 Task: Change the event link to "workshop-registration-link".
Action: Mouse moved to (465, 465)
Screenshot: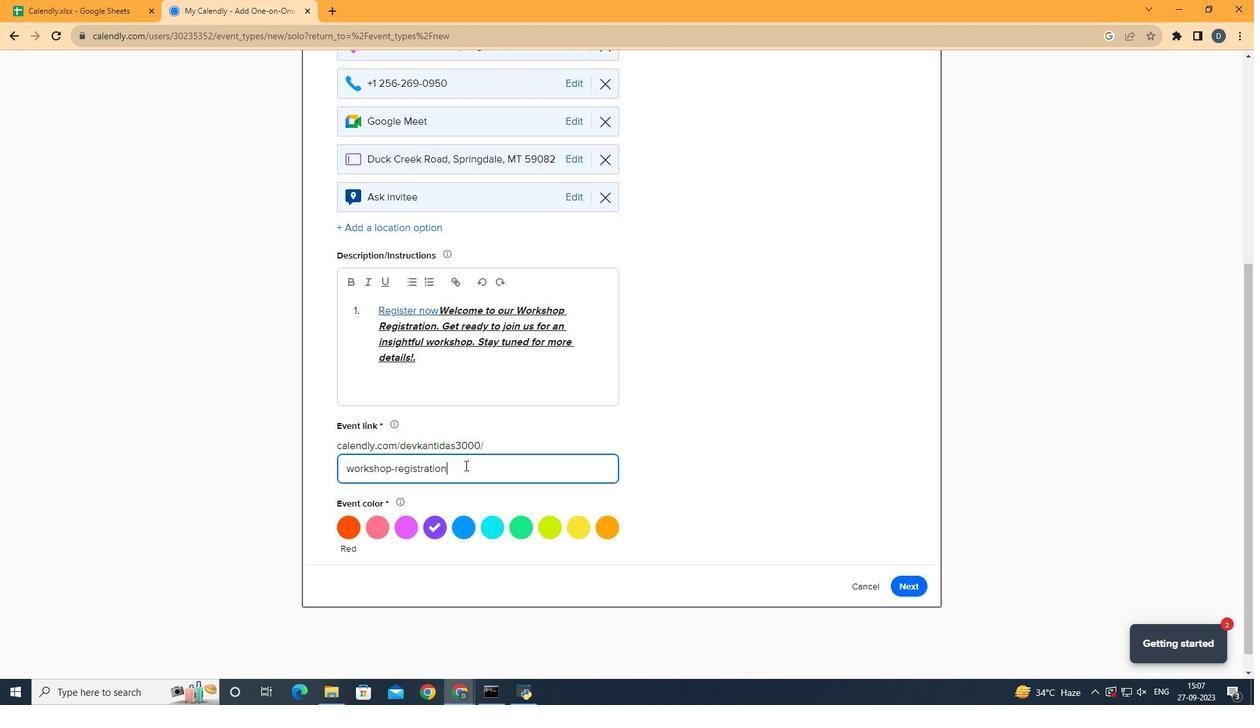 
Action: Mouse pressed left at (465, 465)
Screenshot: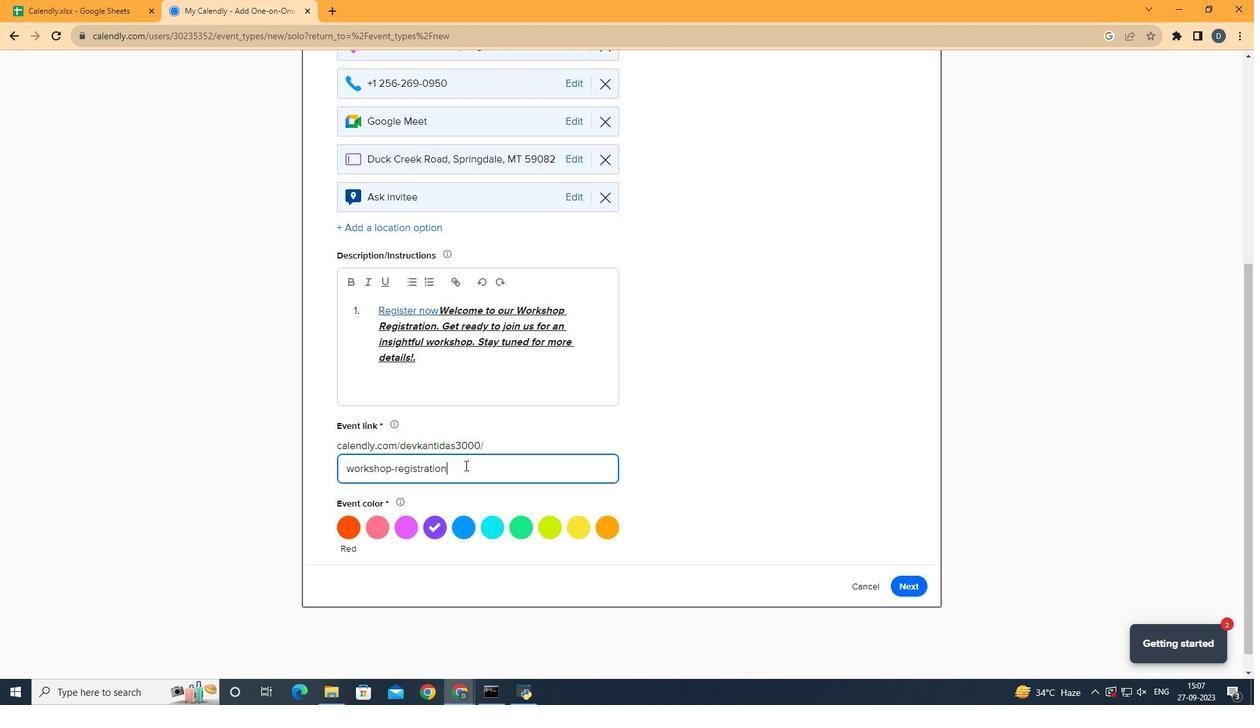 
Action: Mouse pressed left at (465, 465)
Screenshot: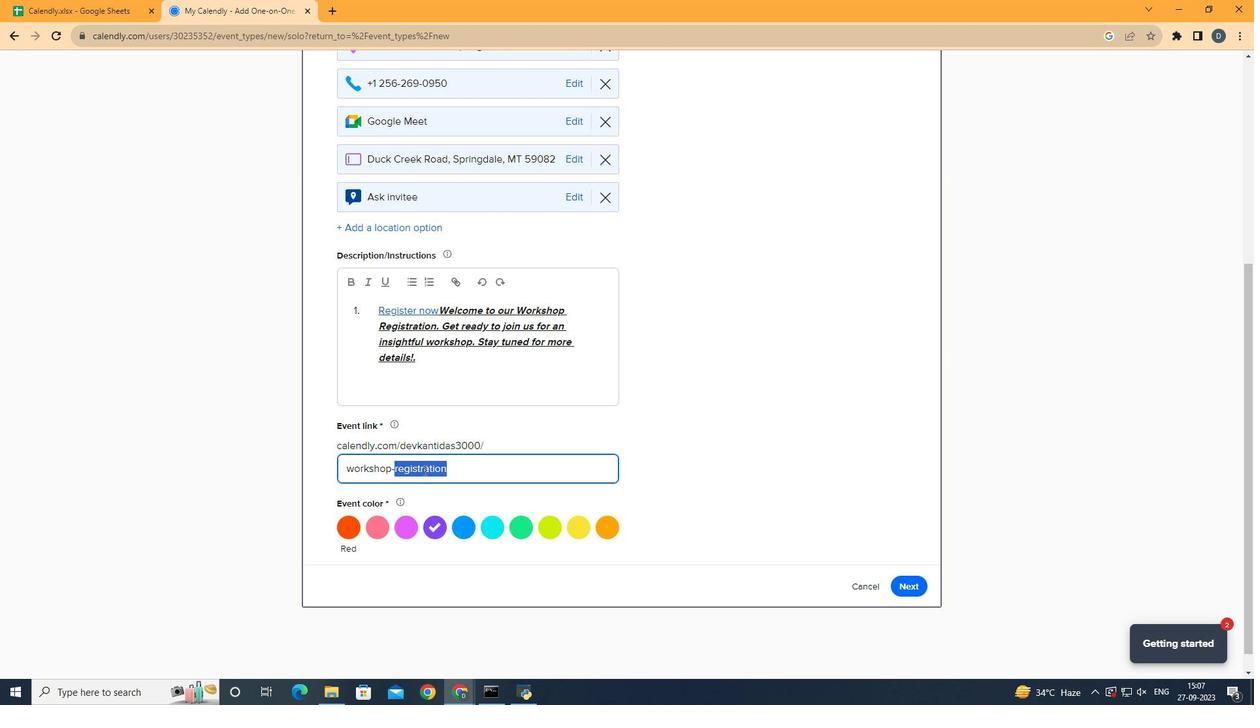 
Action: Mouse moved to (373, 464)
Screenshot: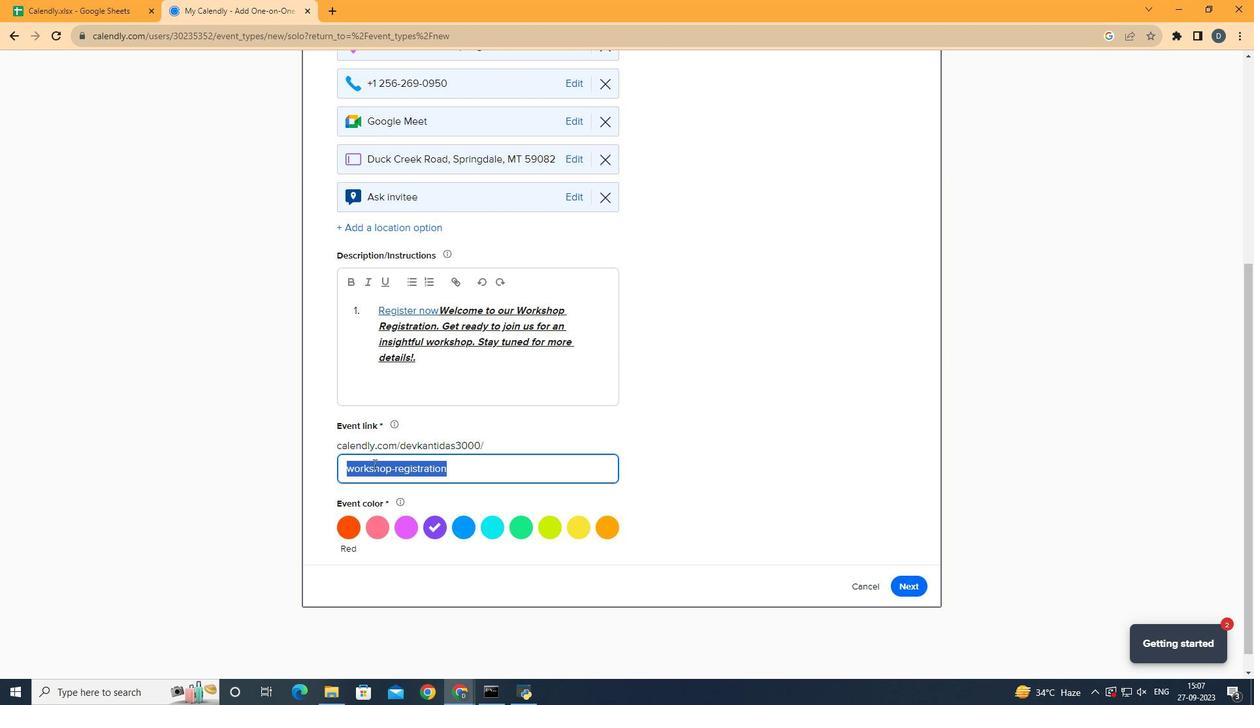 
Action: Key pressed <Key.backspace><Key.shift><Key.shift><Key.shift><Key.shift><Key.shift><Key.shift><Key.shift><Key.shift><Key.shift><Key.shift><Key.shift><Key.shift><Key.shift><Key.shift><Key.shift>wok<Key.backspace>rkshop-registration-link
Screenshot: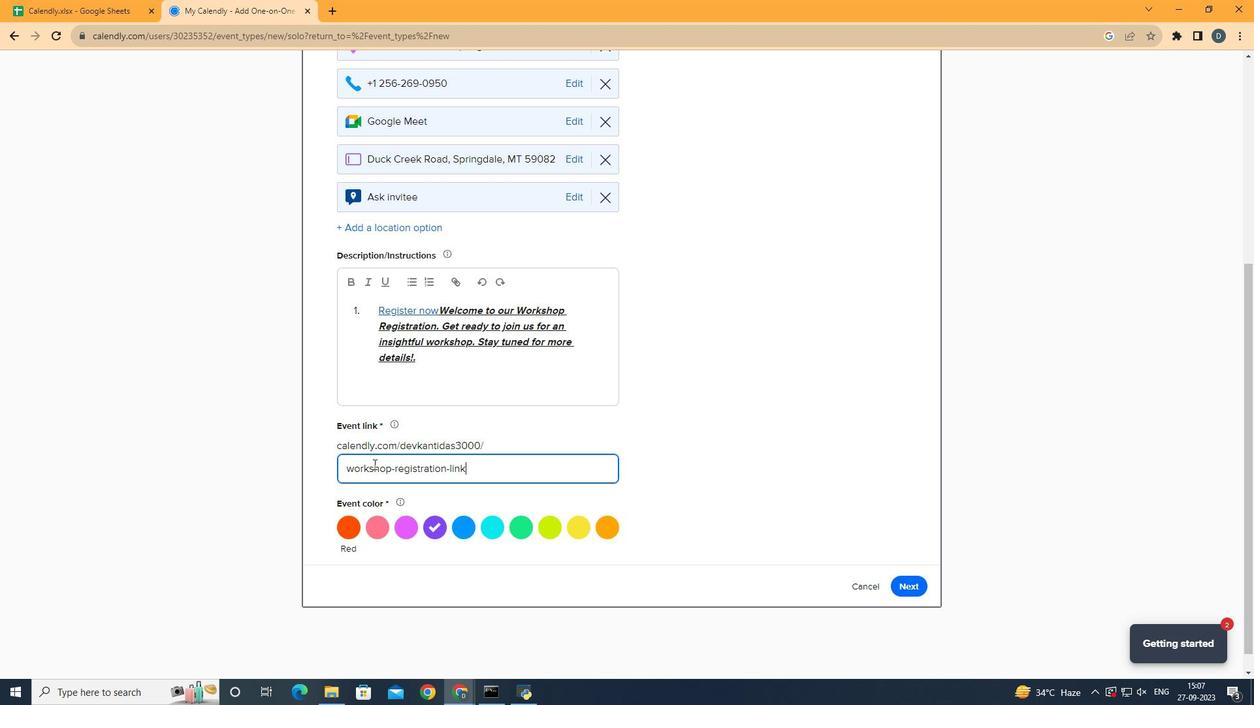
Action: Mouse moved to (699, 478)
Screenshot: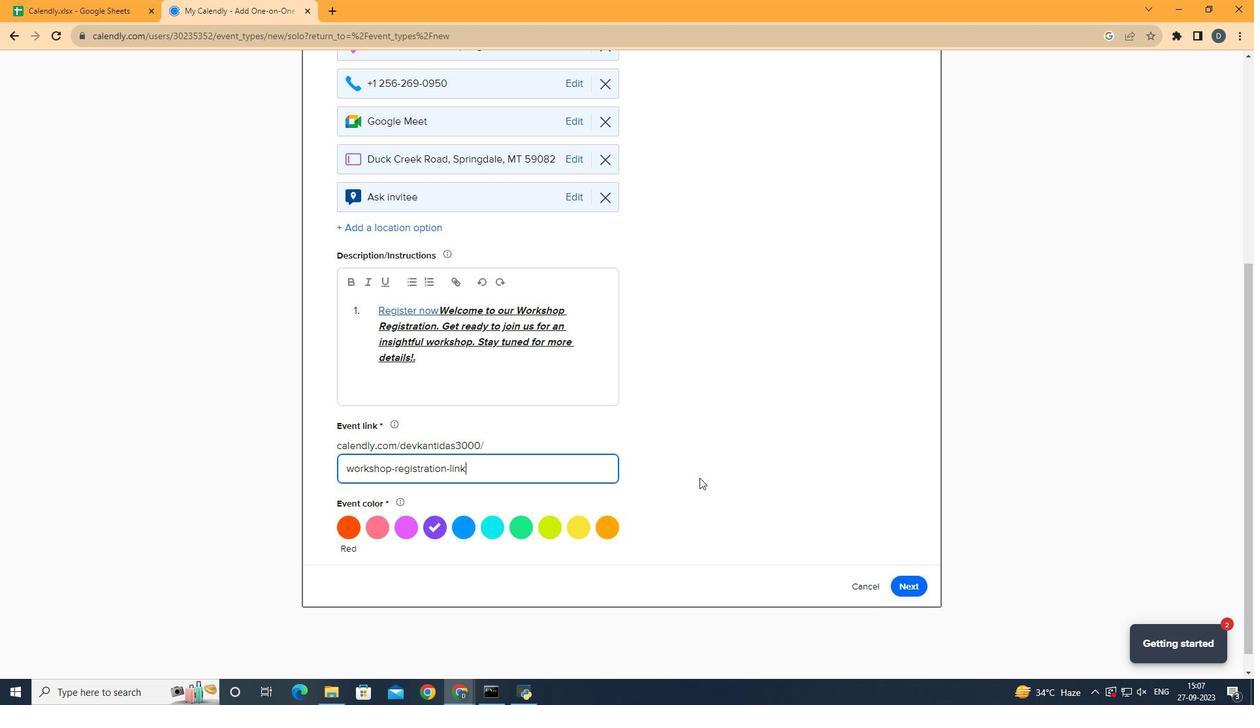 
Action: Mouse pressed left at (699, 478)
Screenshot: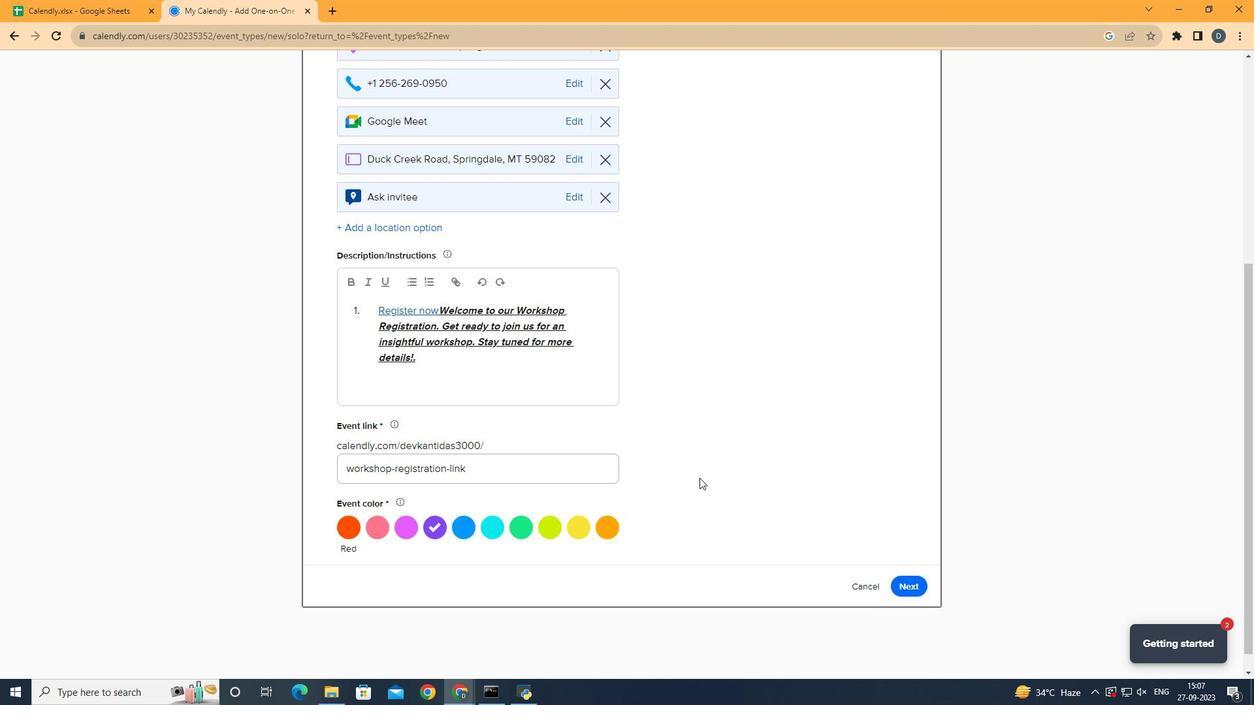 
